 Task: Increase the gamma of the video effects.
Action: Mouse moved to (126, 16)
Screenshot: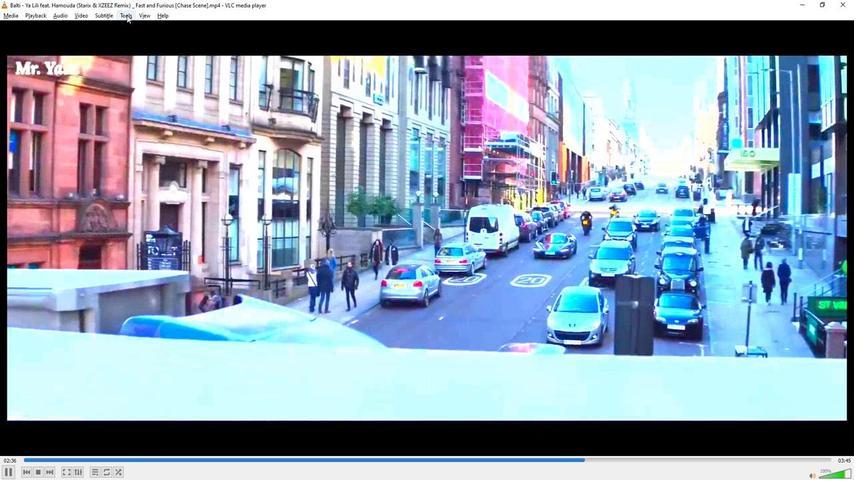 
Action: Mouse pressed left at (126, 16)
Screenshot: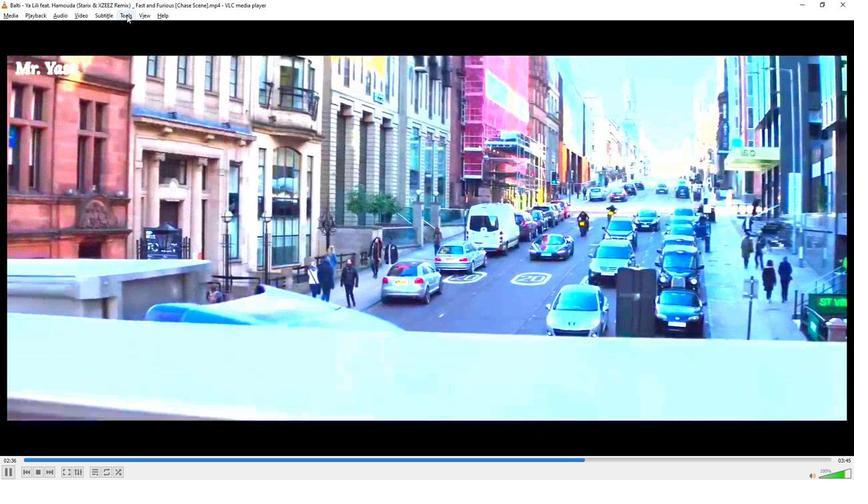 
Action: Mouse moved to (131, 24)
Screenshot: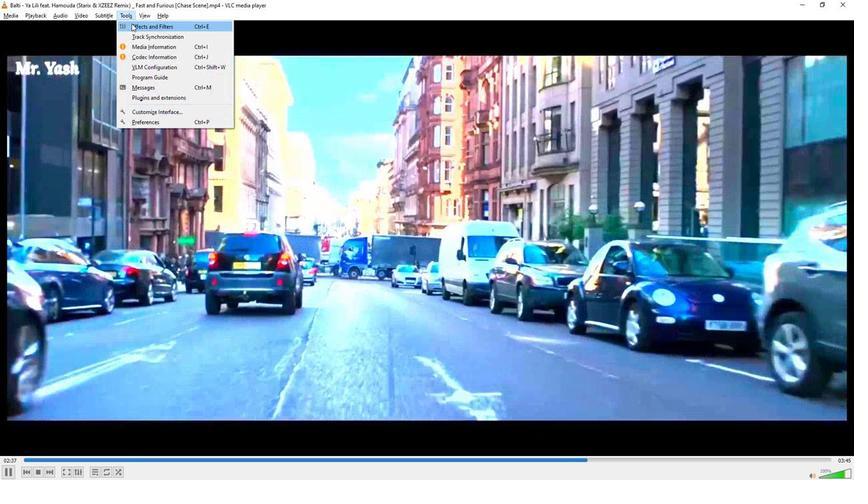 
Action: Mouse pressed left at (131, 24)
Screenshot: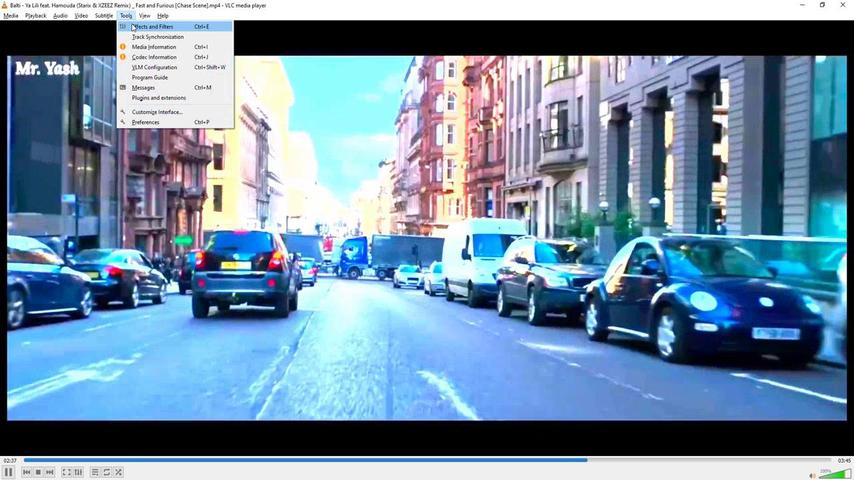 
Action: Mouse moved to (96, 73)
Screenshot: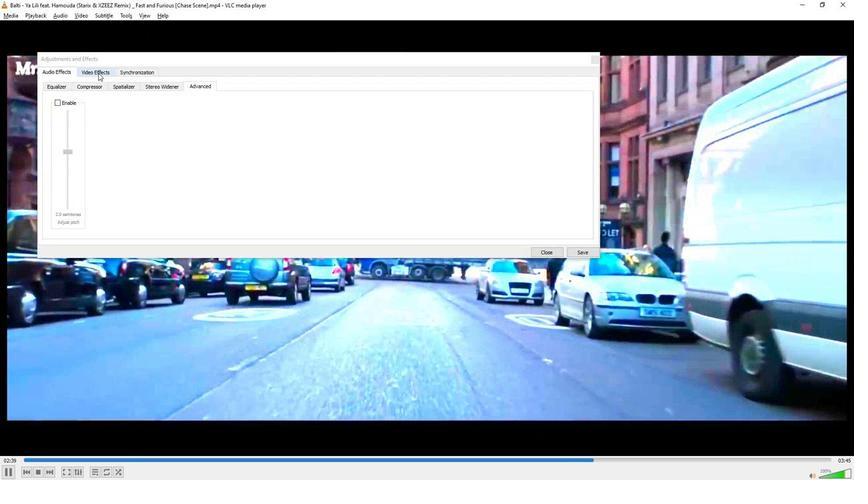 
Action: Mouse pressed left at (96, 73)
Screenshot: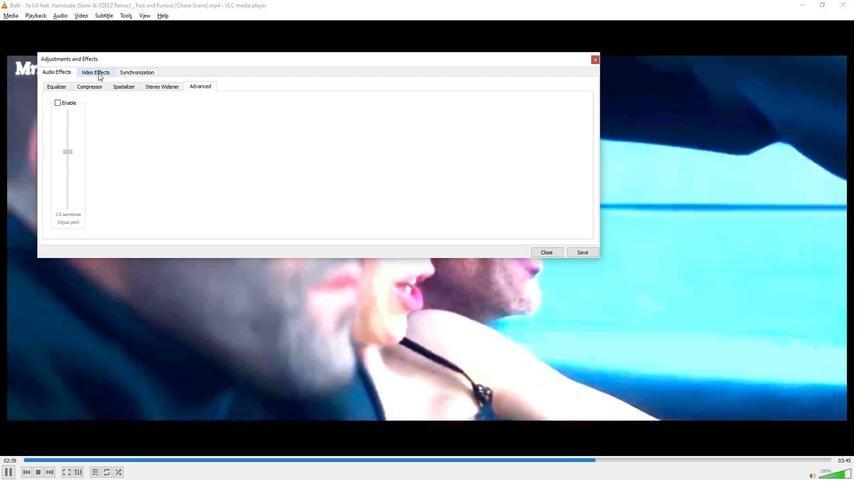 
Action: Mouse moved to (100, 210)
Screenshot: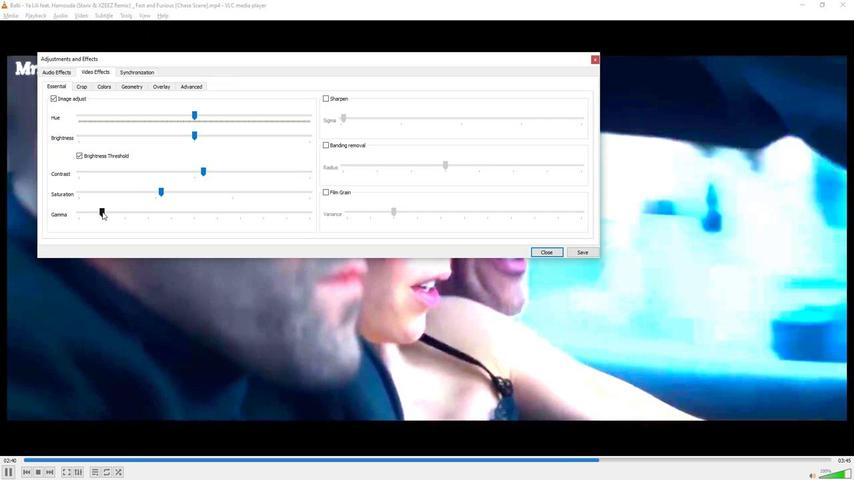 
Action: Mouse pressed left at (100, 210)
Screenshot: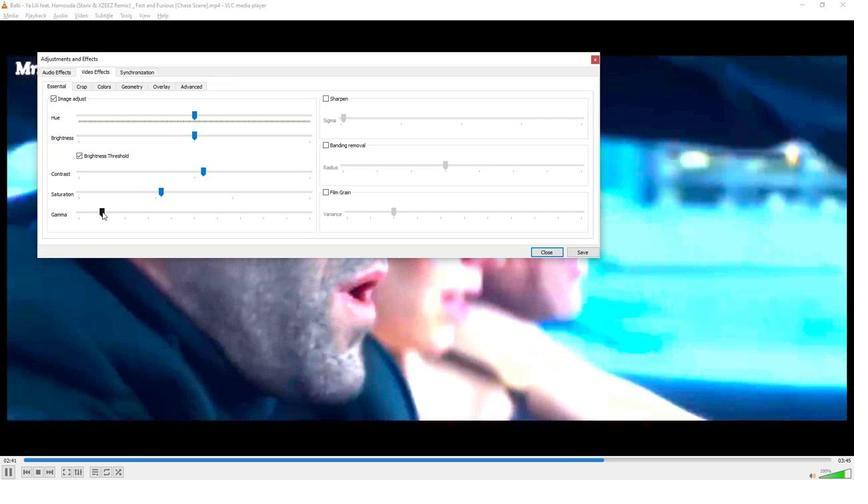 
Action: Mouse moved to (232, 329)
Screenshot: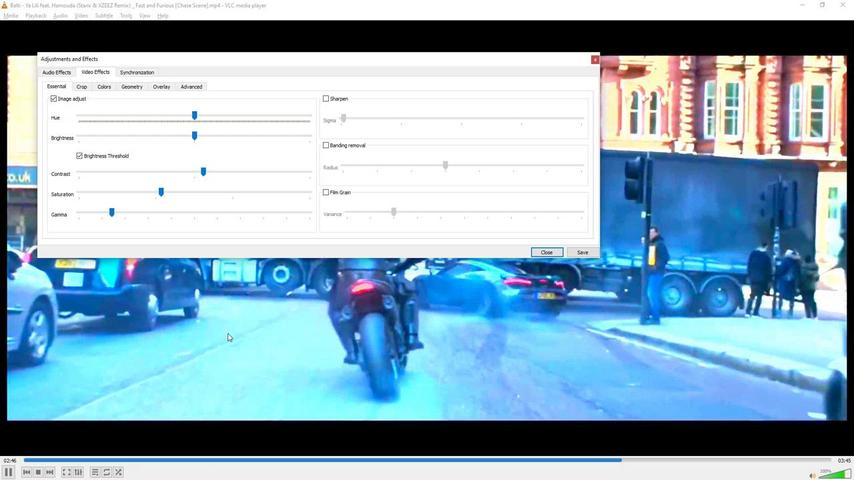
